 Task: Look for products in the category "Homeopathic Care" from Boericke & Tafel only.
Action: Mouse moved to (268, 137)
Screenshot: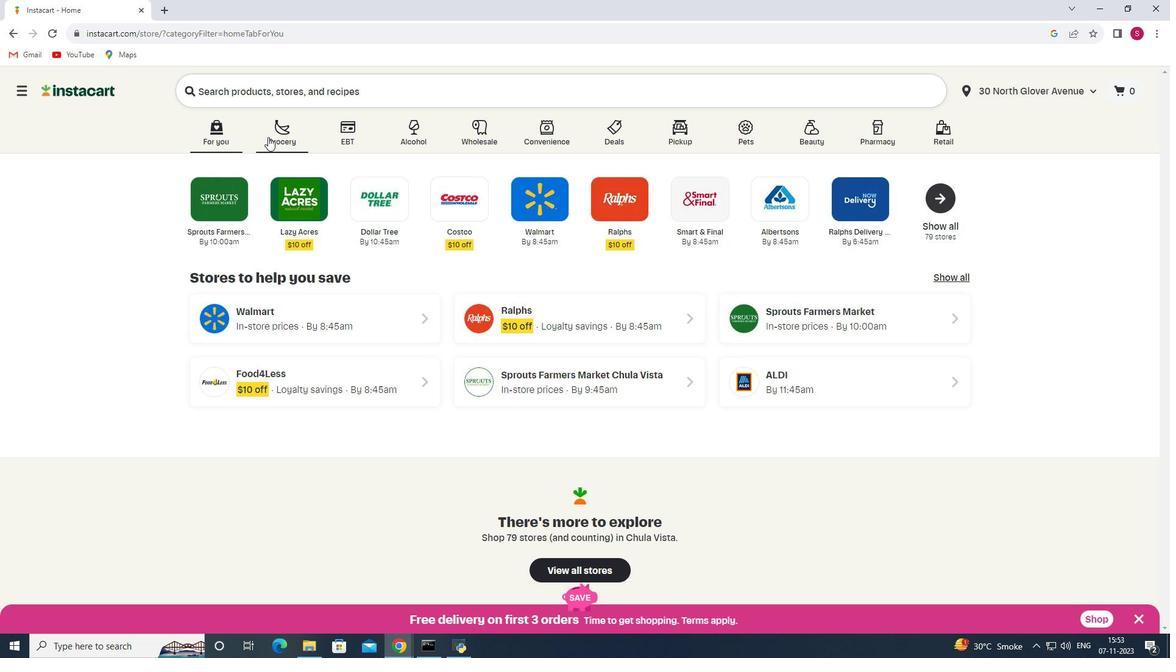 
Action: Mouse pressed left at (268, 137)
Screenshot: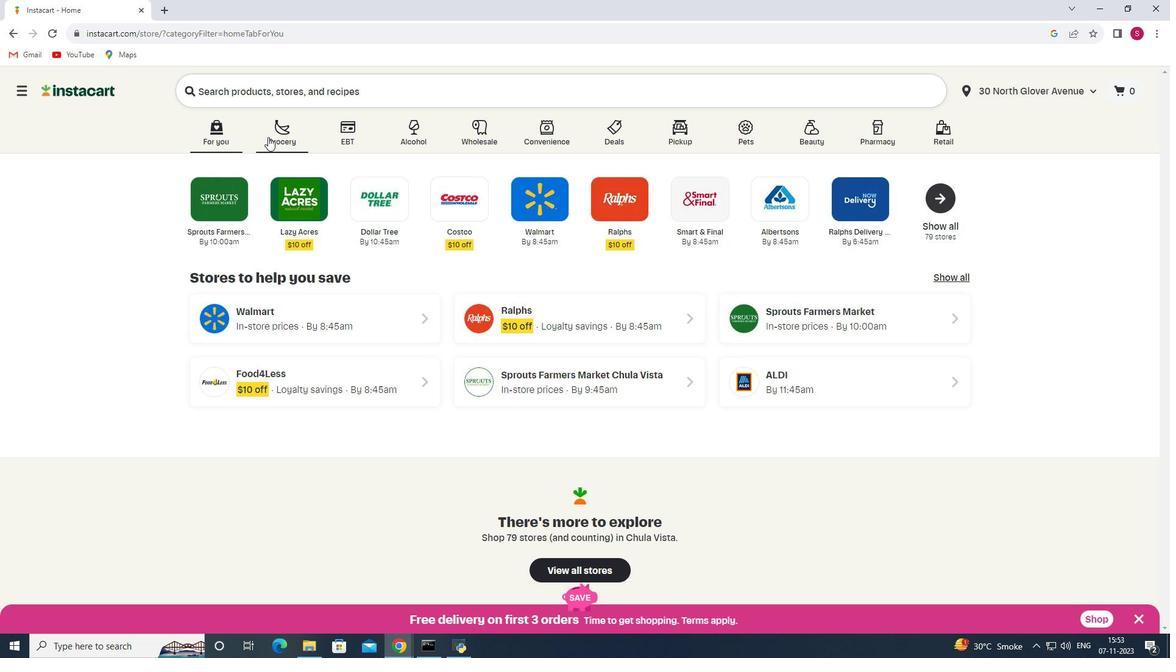 
Action: Mouse moved to (301, 225)
Screenshot: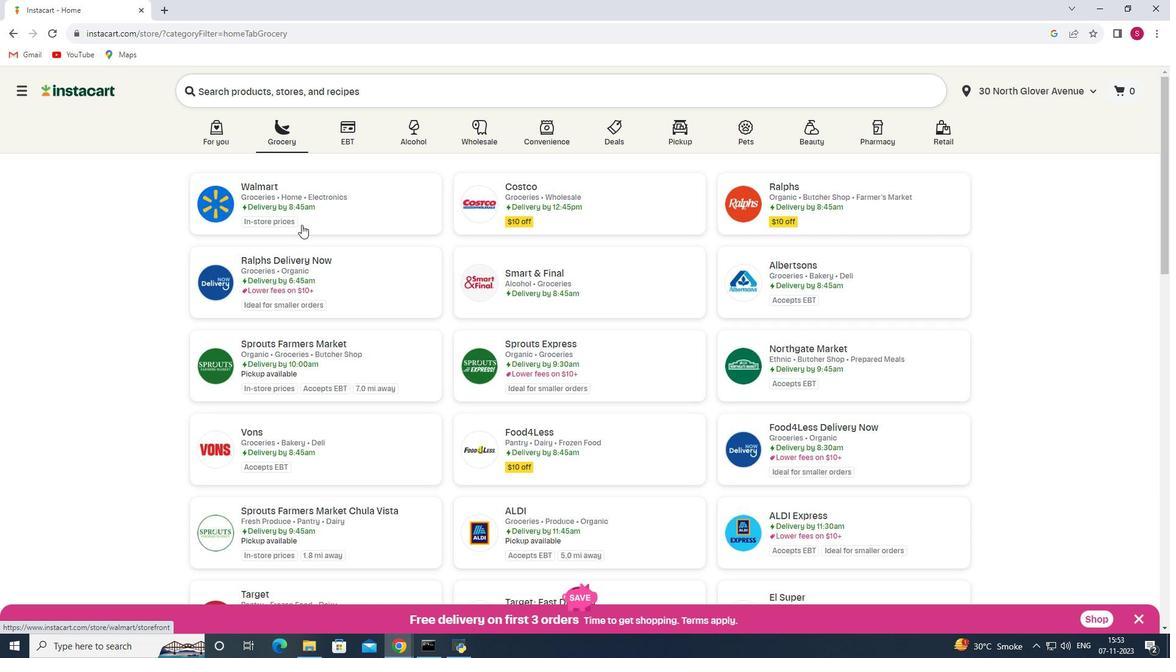 
Action: Mouse scrolled (301, 224) with delta (0, 0)
Screenshot: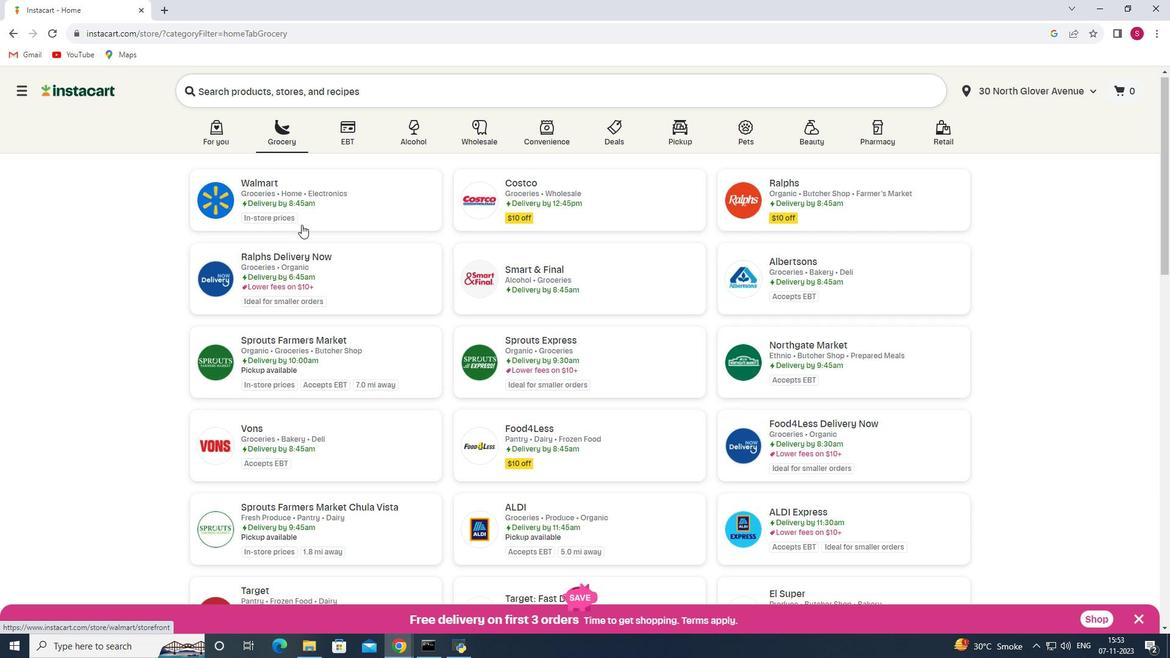 
Action: Mouse moved to (300, 281)
Screenshot: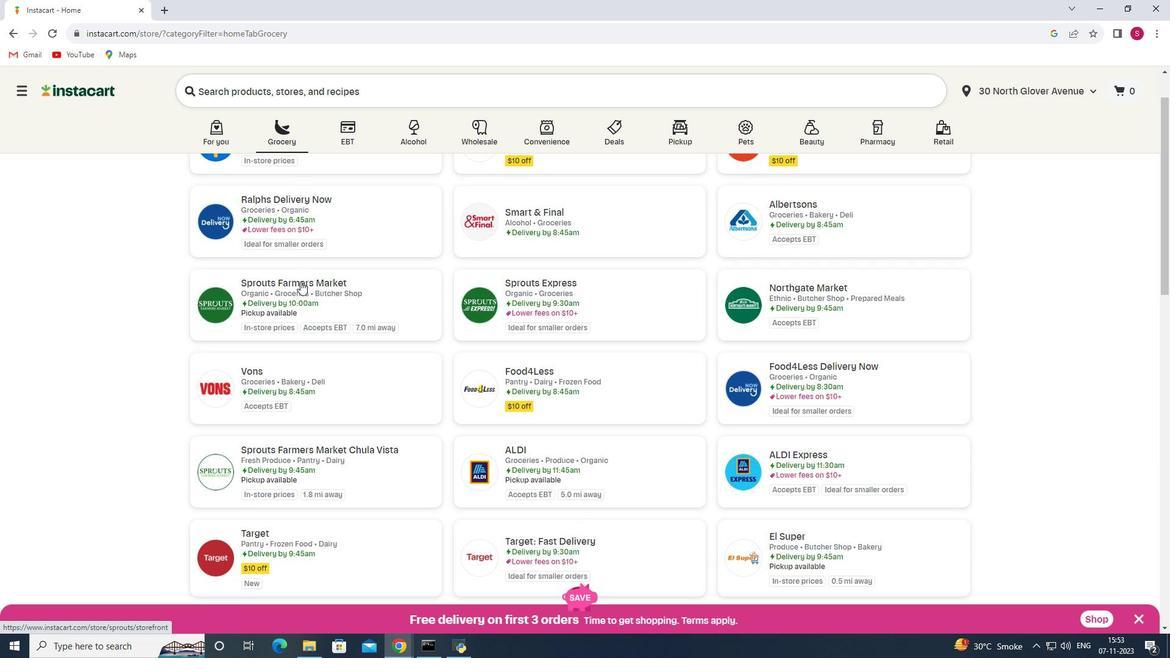 
Action: Mouse pressed left at (300, 281)
Screenshot: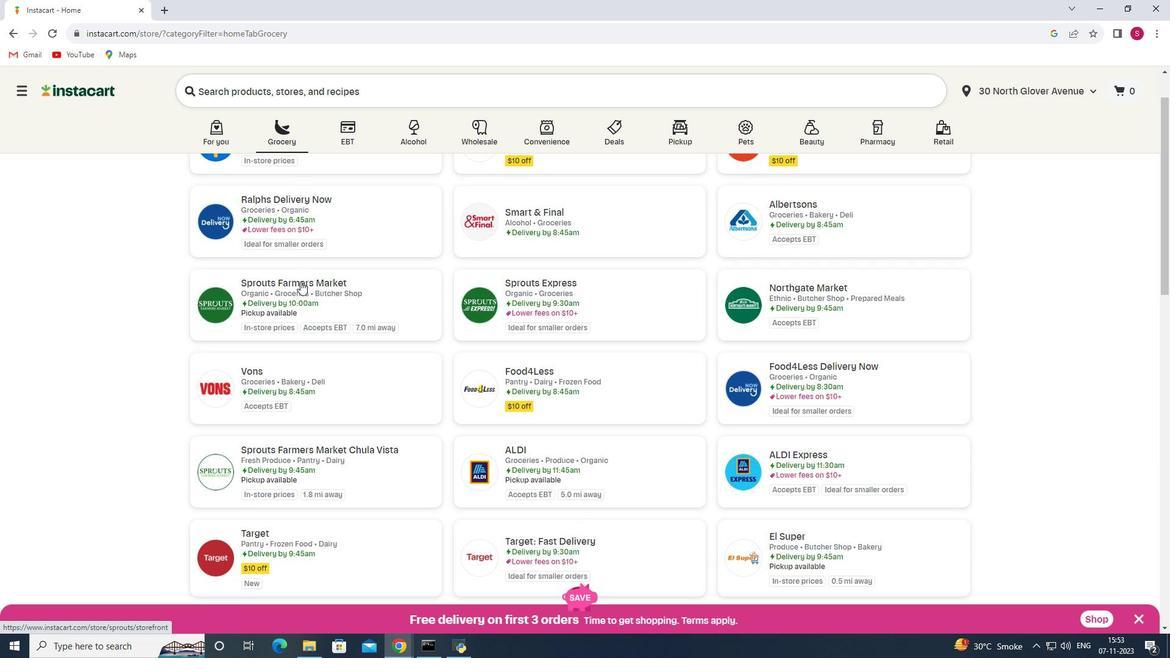 
Action: Mouse moved to (91, 314)
Screenshot: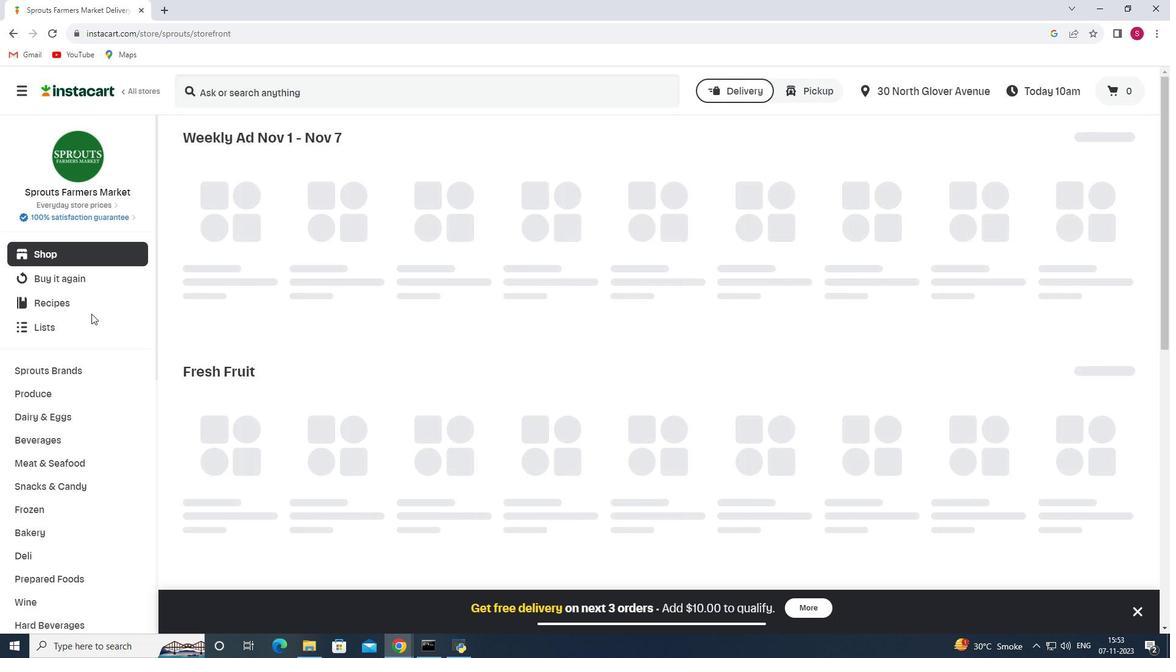 
Action: Mouse scrolled (91, 313) with delta (0, 0)
Screenshot: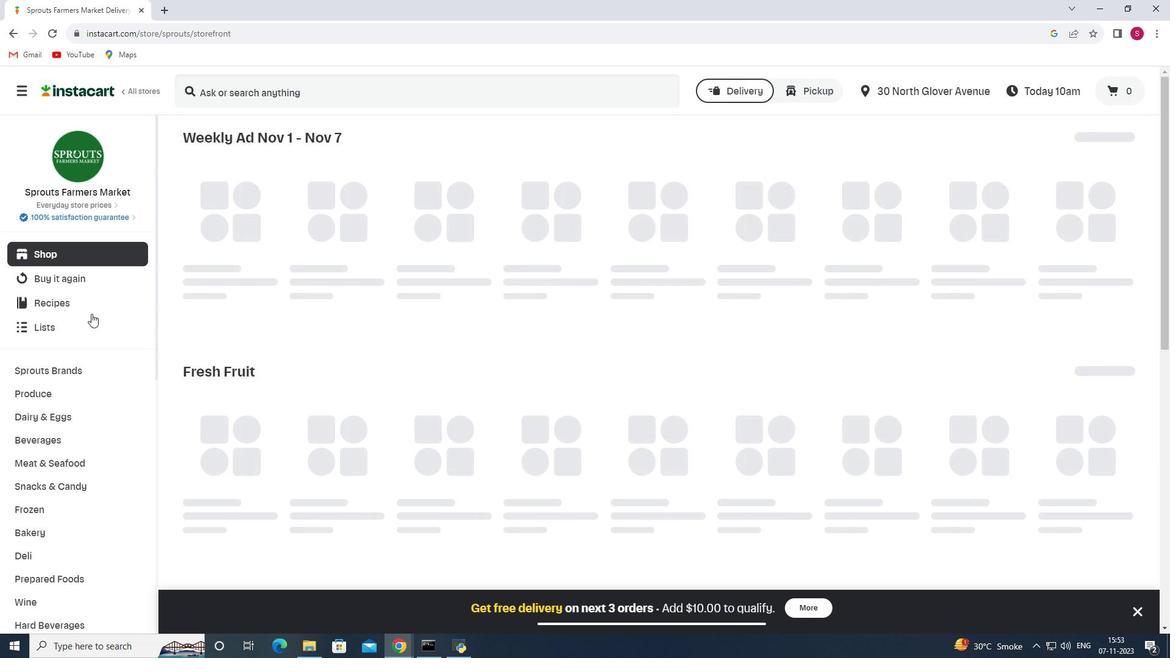 
Action: Mouse scrolled (91, 313) with delta (0, 0)
Screenshot: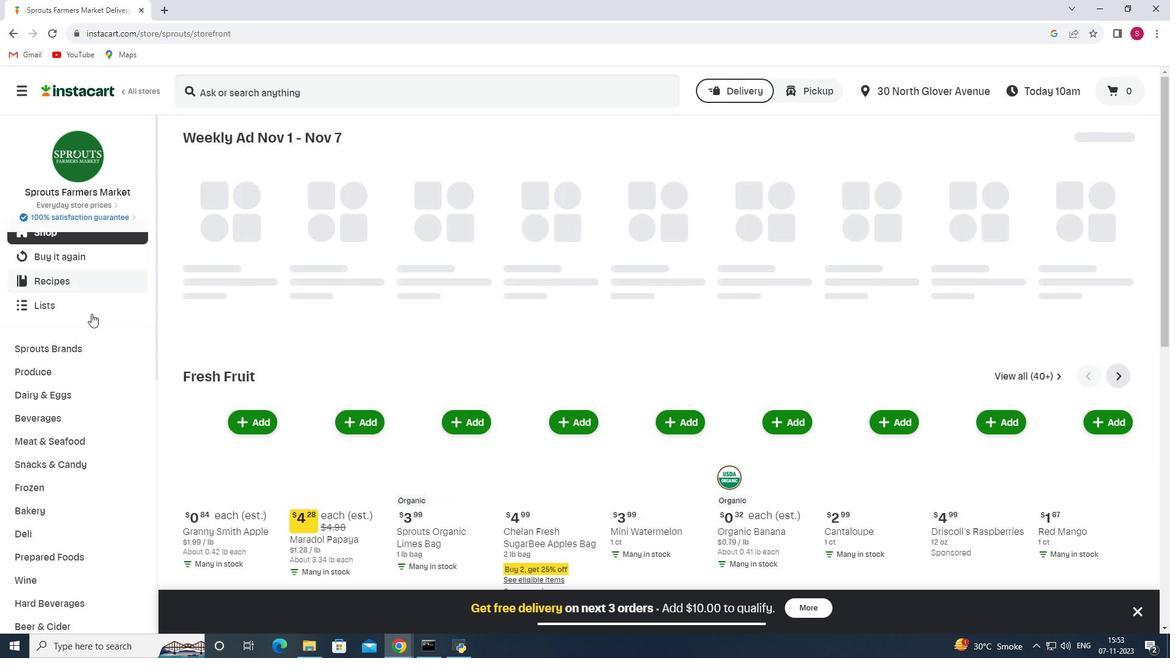 
Action: Mouse moved to (87, 318)
Screenshot: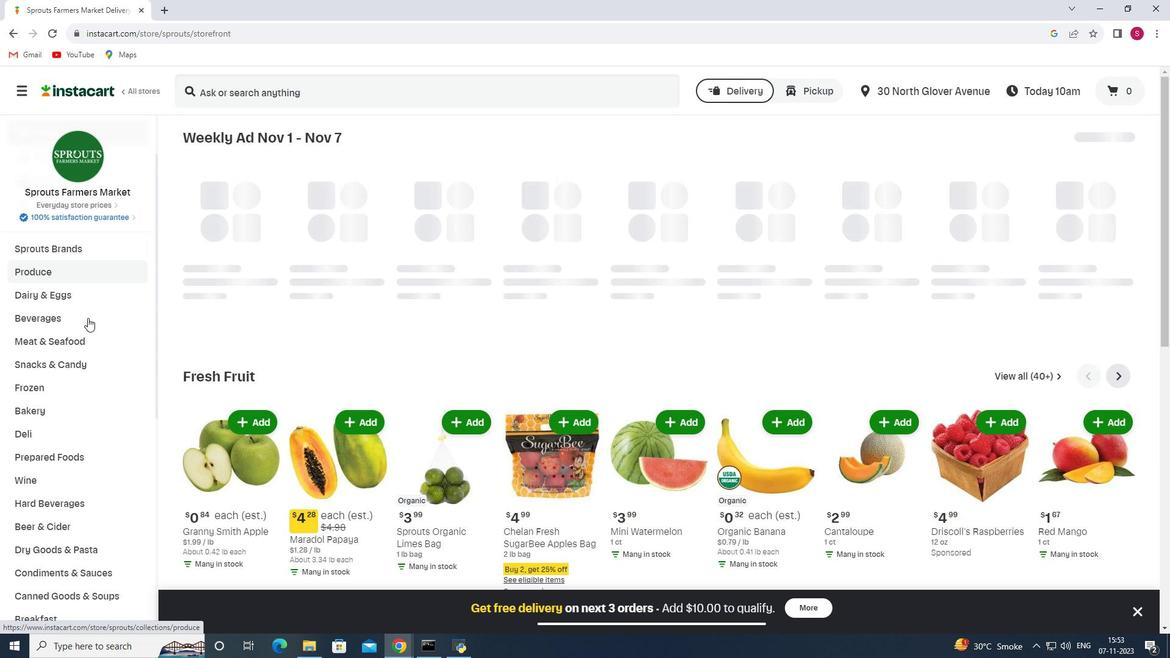 
Action: Mouse scrolled (87, 317) with delta (0, 0)
Screenshot: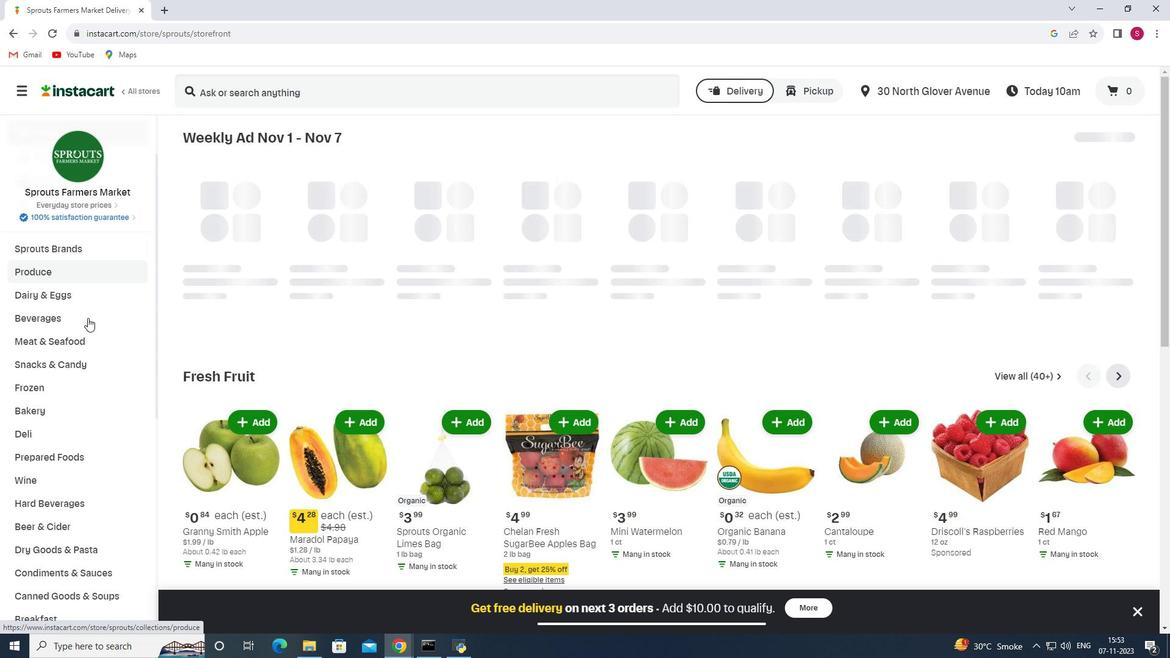 
Action: Mouse moved to (86, 320)
Screenshot: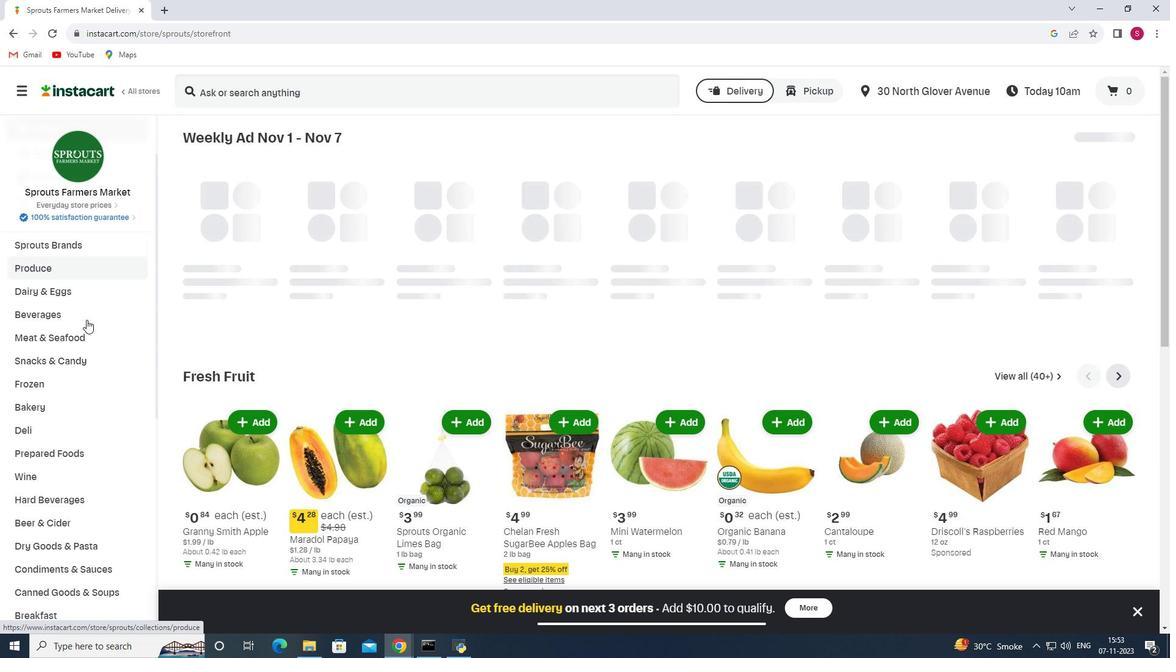 
Action: Mouse scrolled (86, 319) with delta (0, 0)
Screenshot: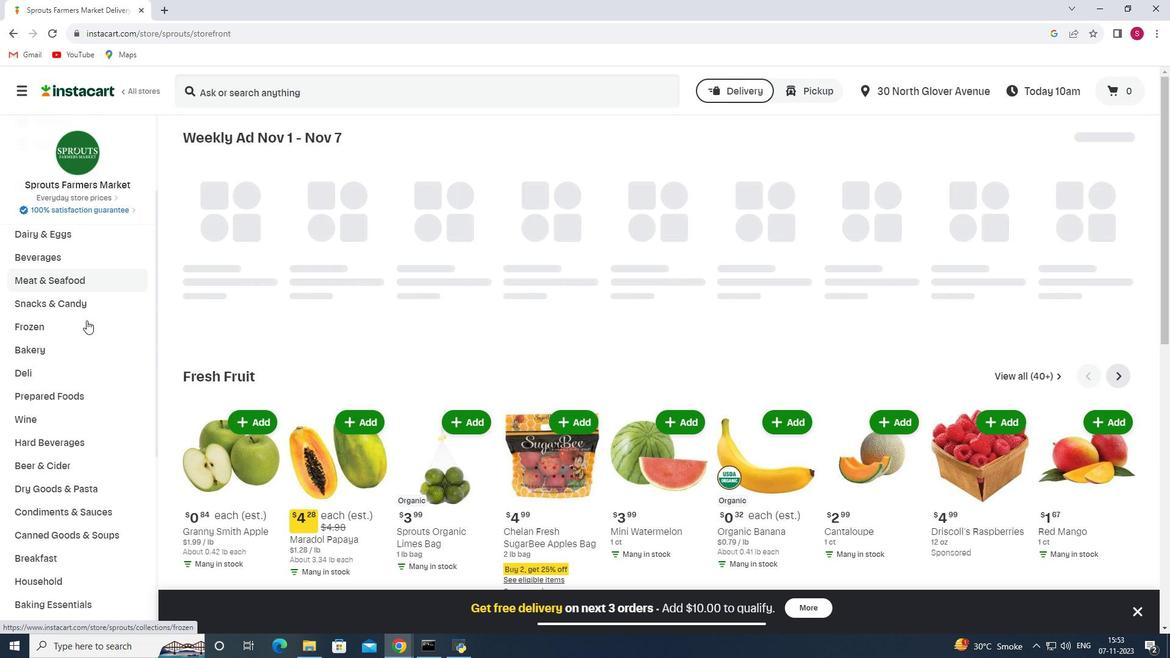
Action: Mouse moved to (86, 320)
Screenshot: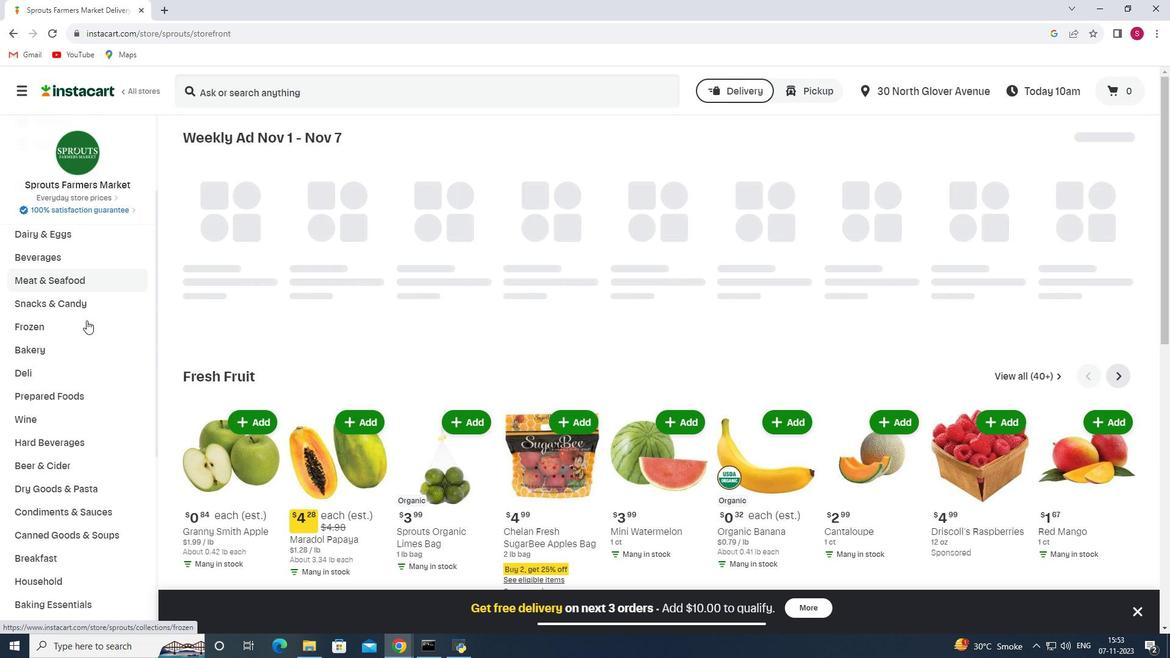 
Action: Mouse scrolled (86, 320) with delta (0, 0)
Screenshot: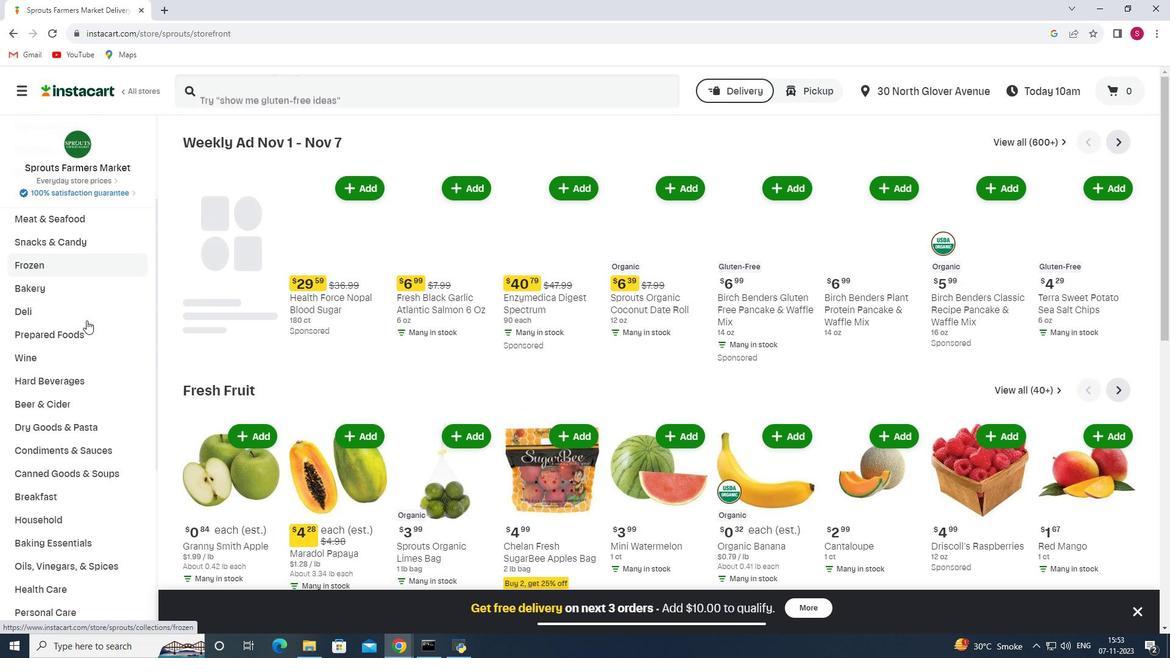 
Action: Mouse moved to (87, 323)
Screenshot: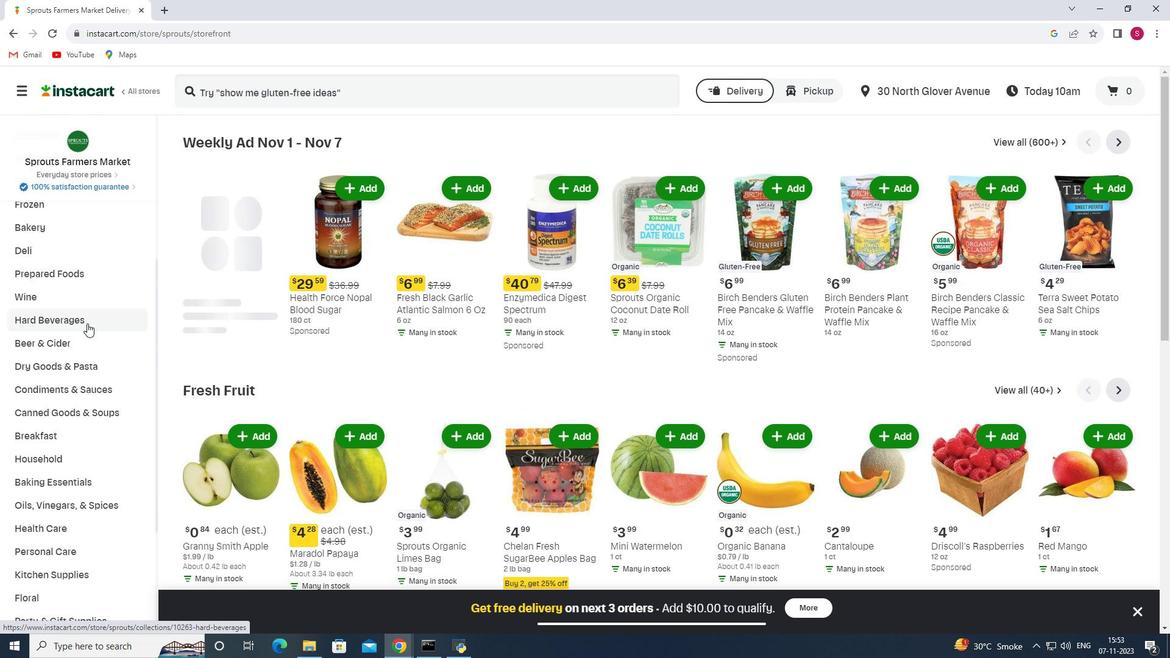 
Action: Mouse scrolled (87, 323) with delta (0, 0)
Screenshot: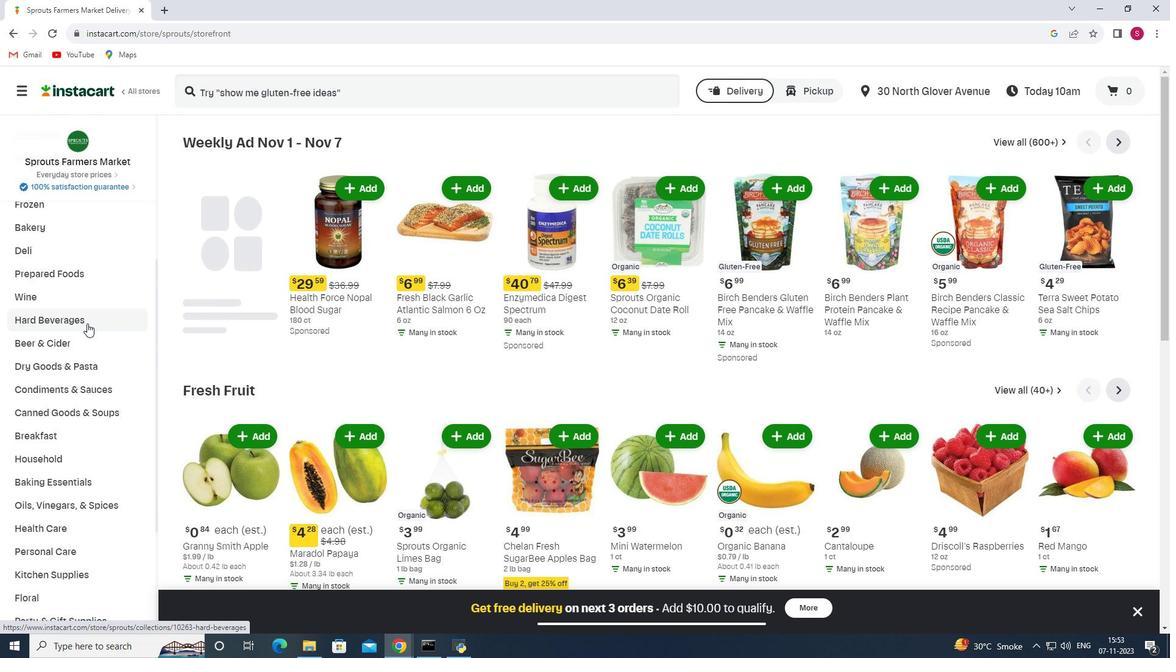 
Action: Mouse scrolled (87, 323) with delta (0, 0)
Screenshot: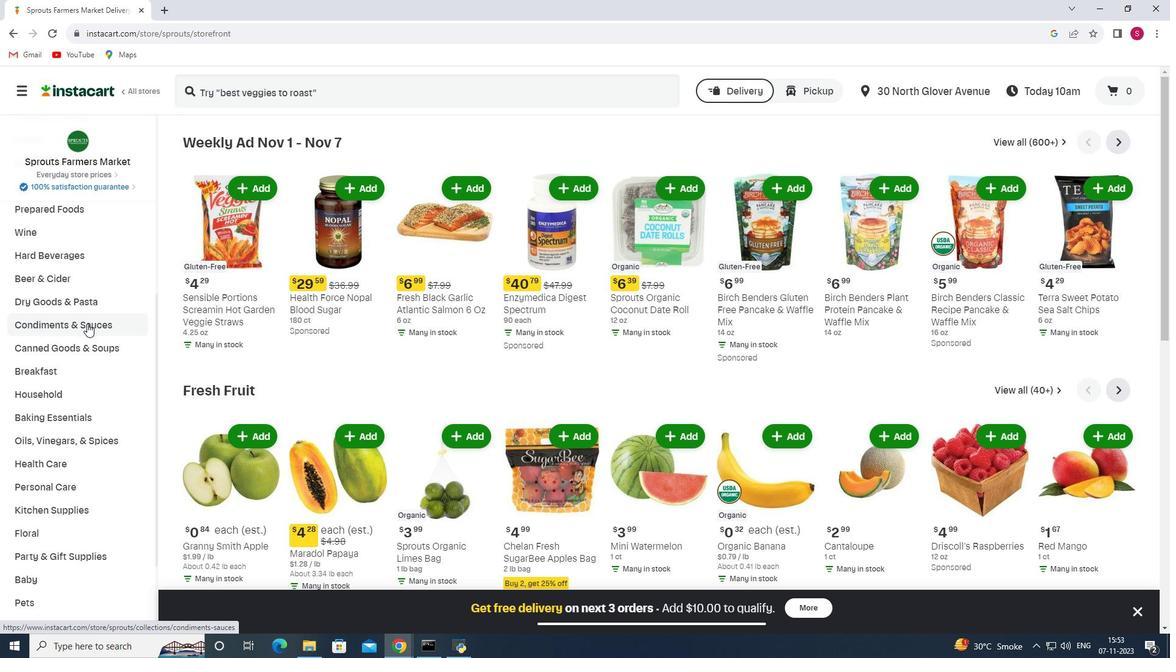 
Action: Mouse scrolled (87, 323) with delta (0, 0)
Screenshot: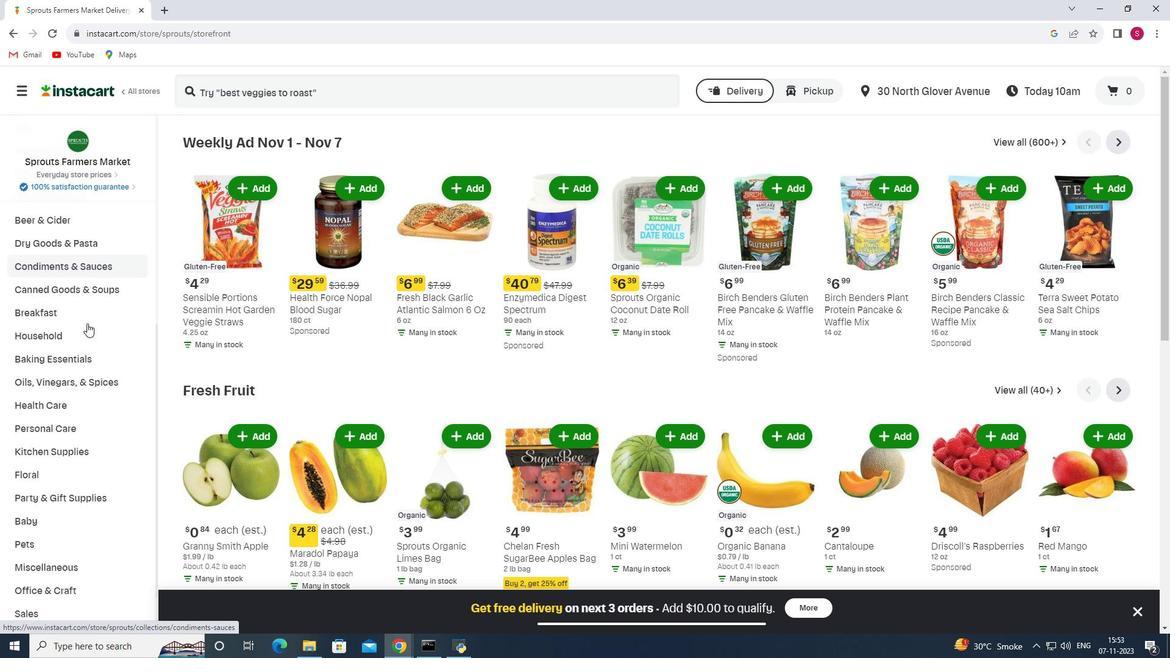 
Action: Mouse moved to (43, 350)
Screenshot: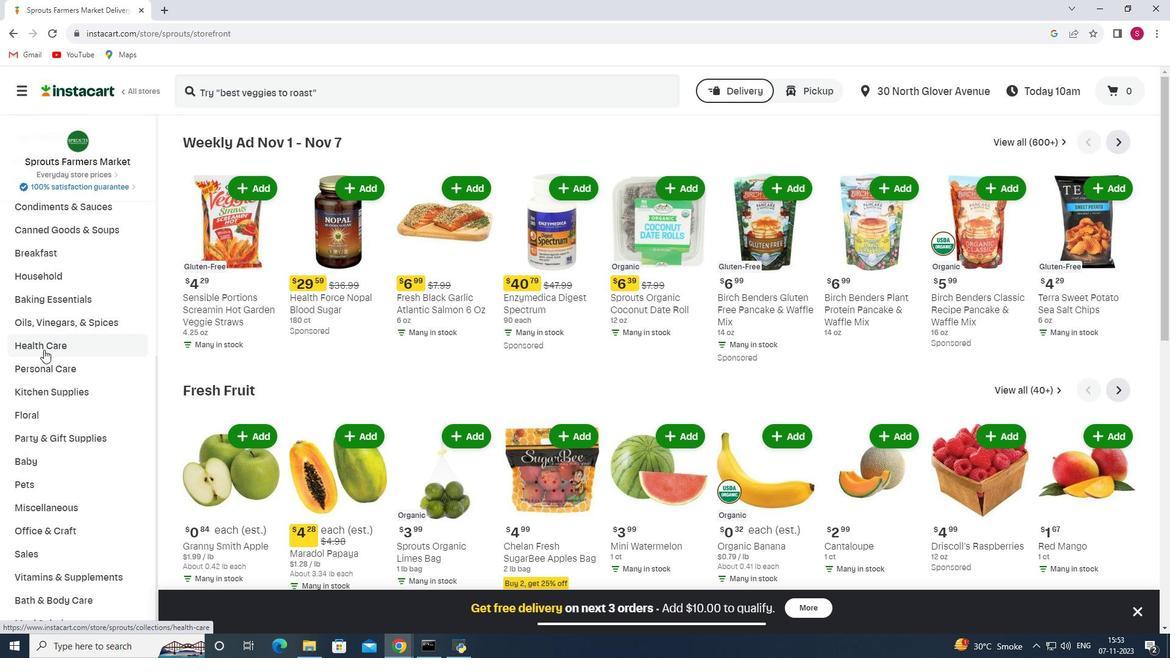 
Action: Mouse pressed left at (43, 350)
Screenshot: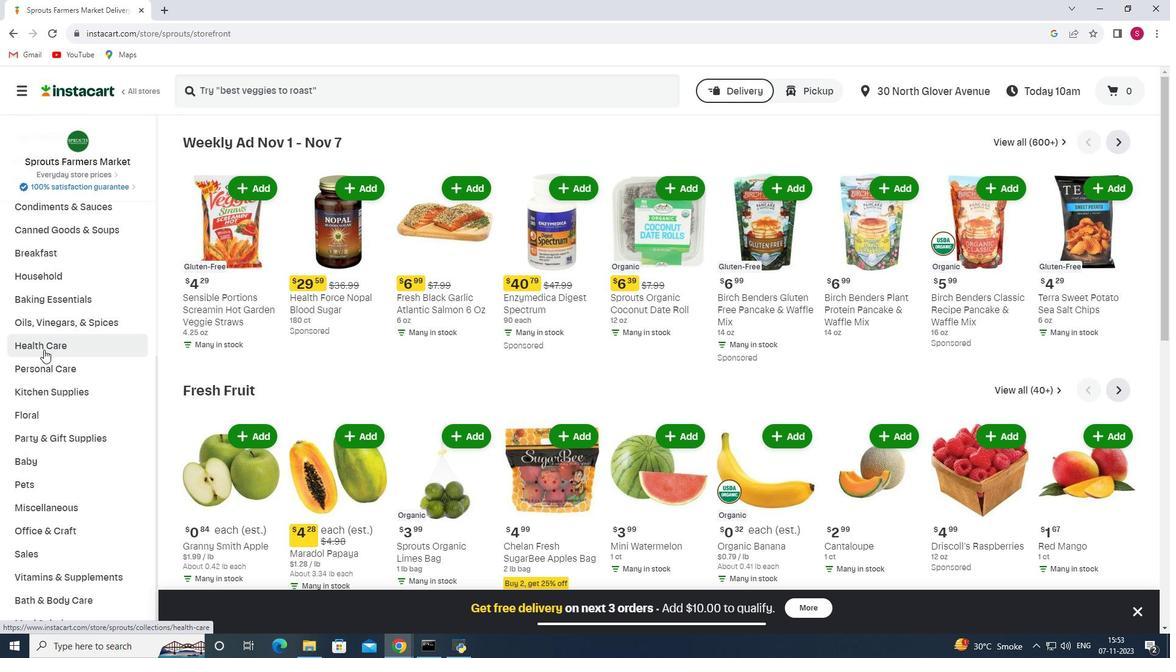 
Action: Mouse moved to (448, 173)
Screenshot: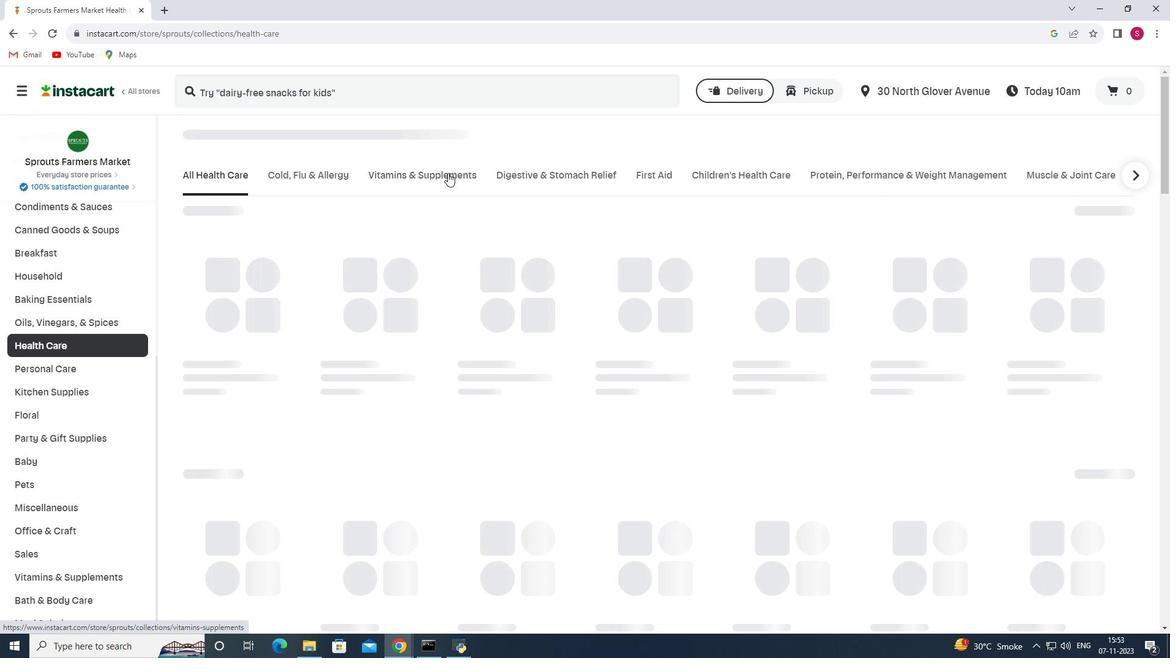 
Action: Mouse pressed left at (448, 173)
Screenshot: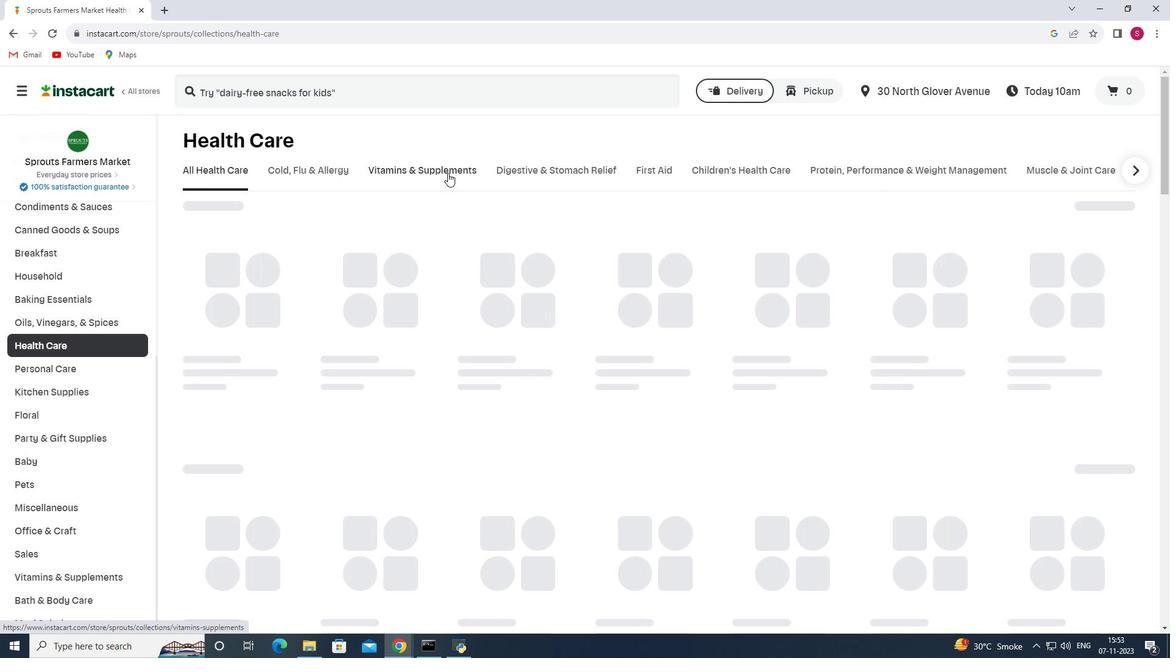 
Action: Mouse moved to (987, 227)
Screenshot: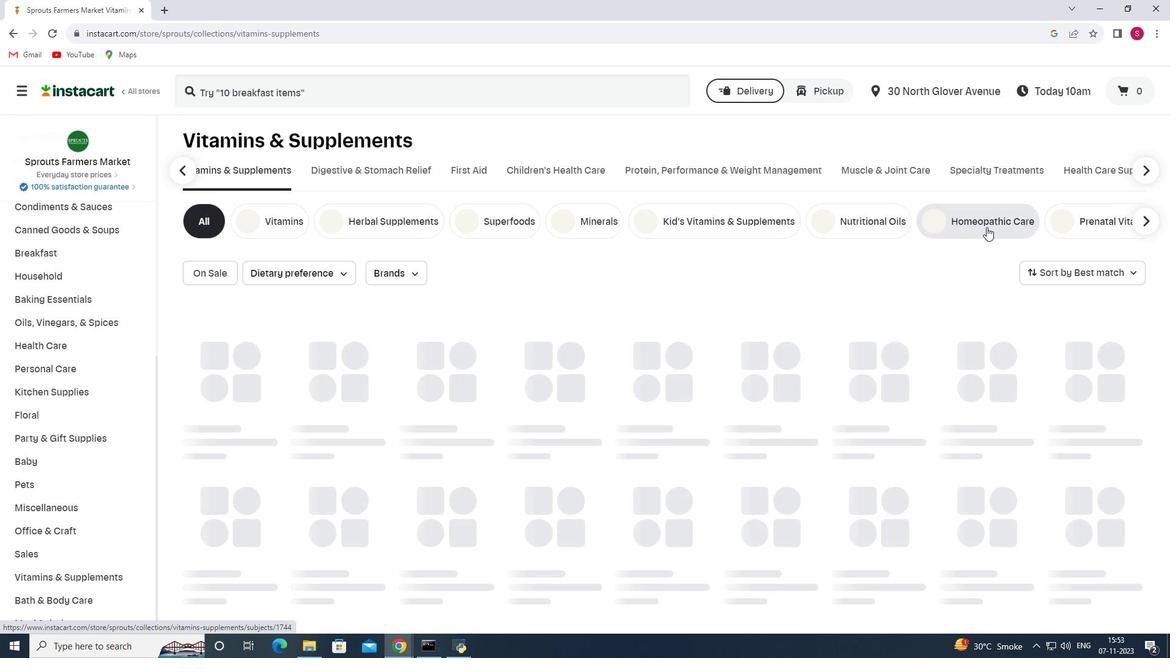 
Action: Mouse pressed left at (987, 227)
Screenshot: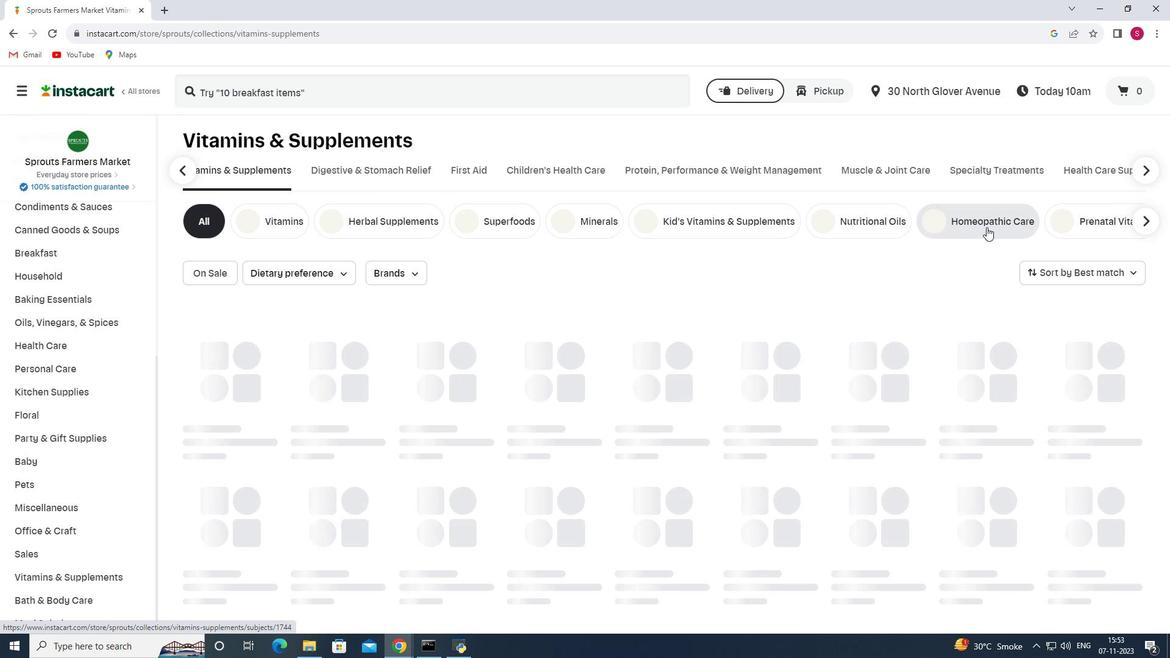 
Action: Mouse moved to (292, 275)
Screenshot: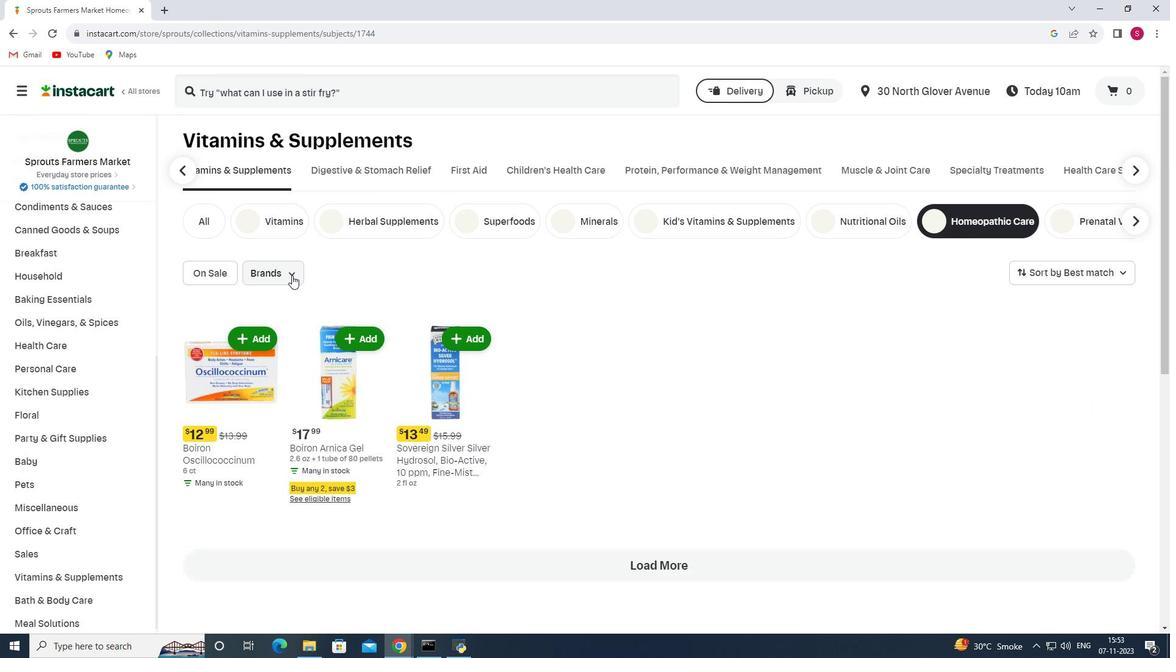 
Action: Mouse pressed left at (292, 275)
Screenshot: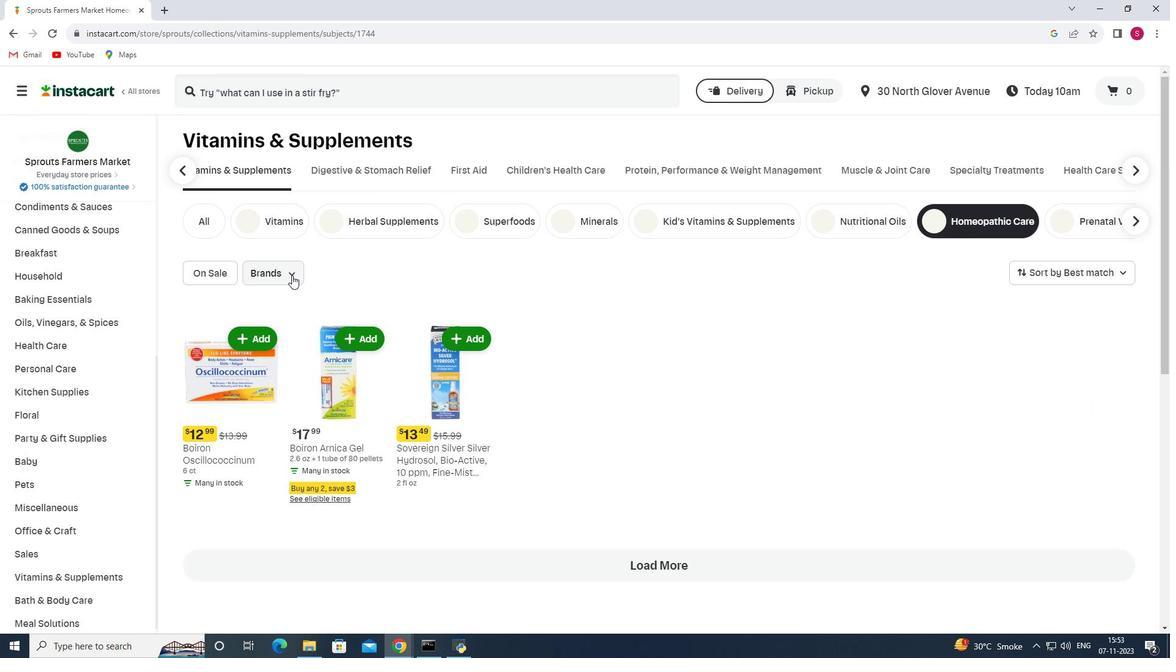 
Action: Mouse moved to (294, 302)
Screenshot: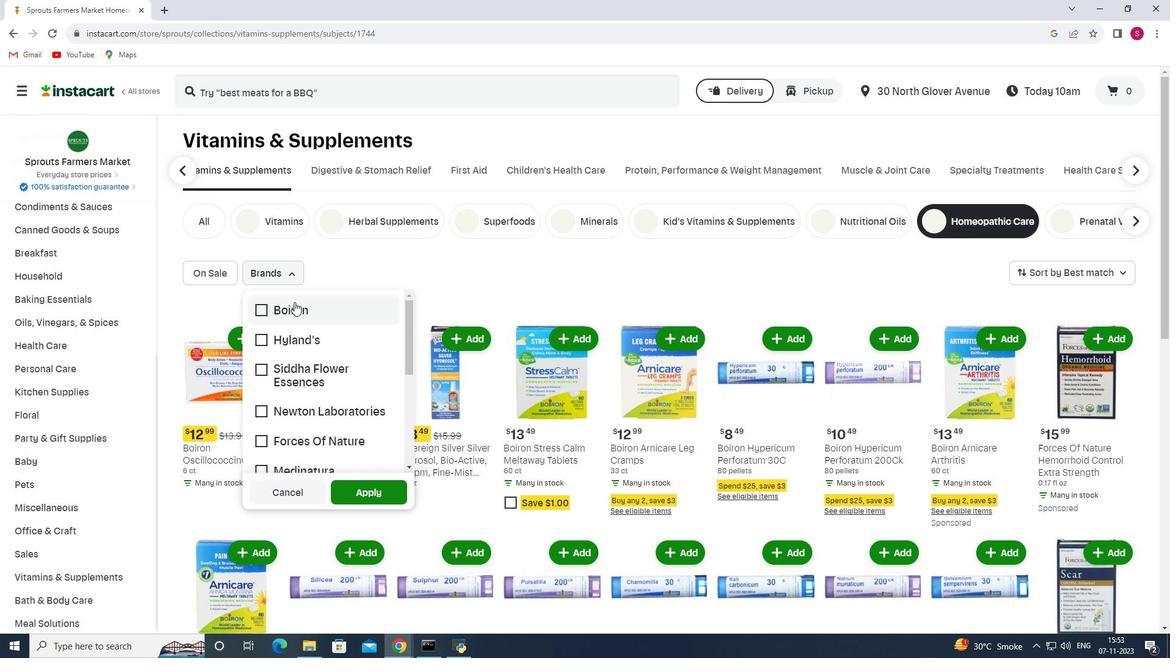 
Action: Mouse scrolled (294, 301) with delta (0, 0)
Screenshot: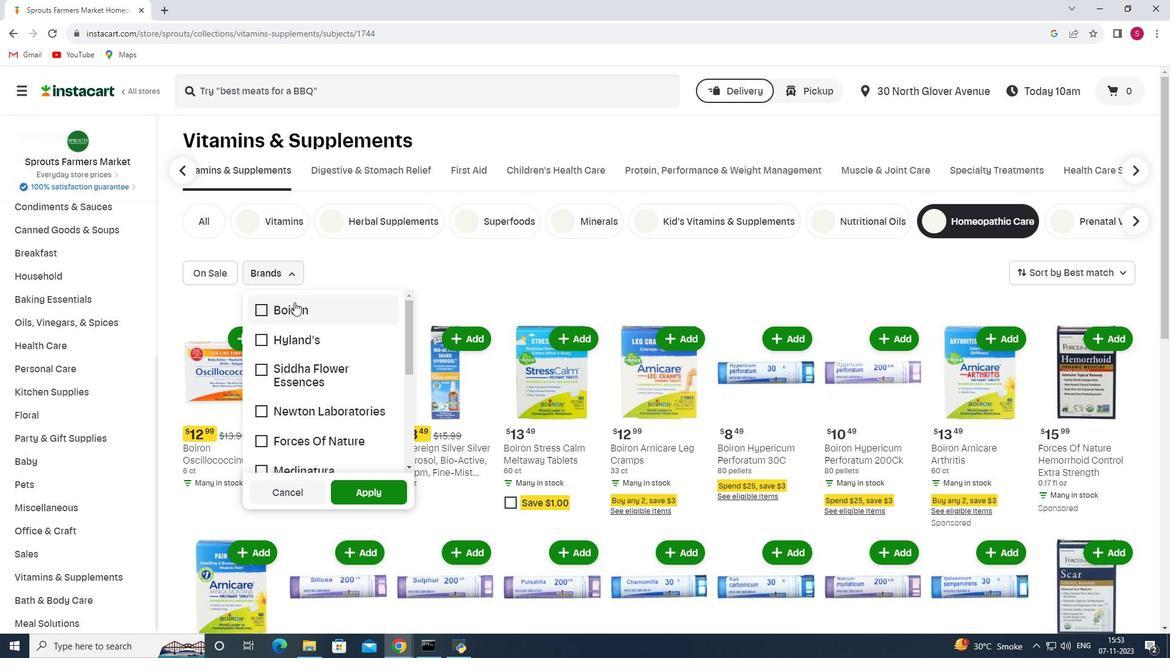
Action: Mouse scrolled (294, 301) with delta (0, 0)
Screenshot: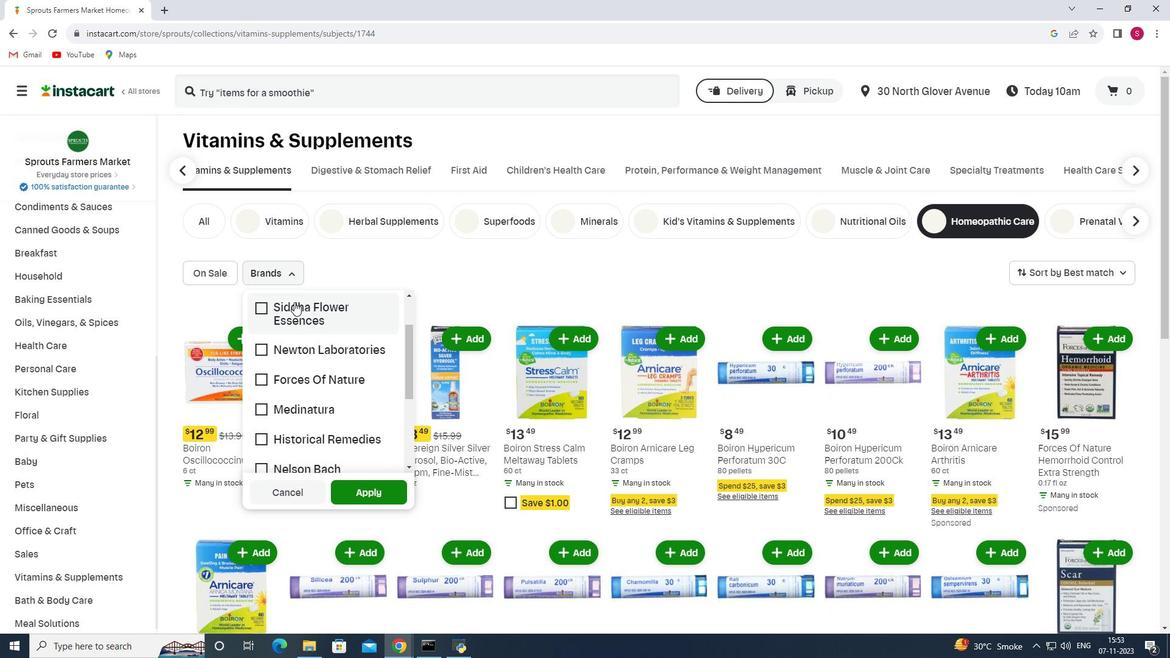 
Action: Mouse scrolled (294, 301) with delta (0, 0)
Screenshot: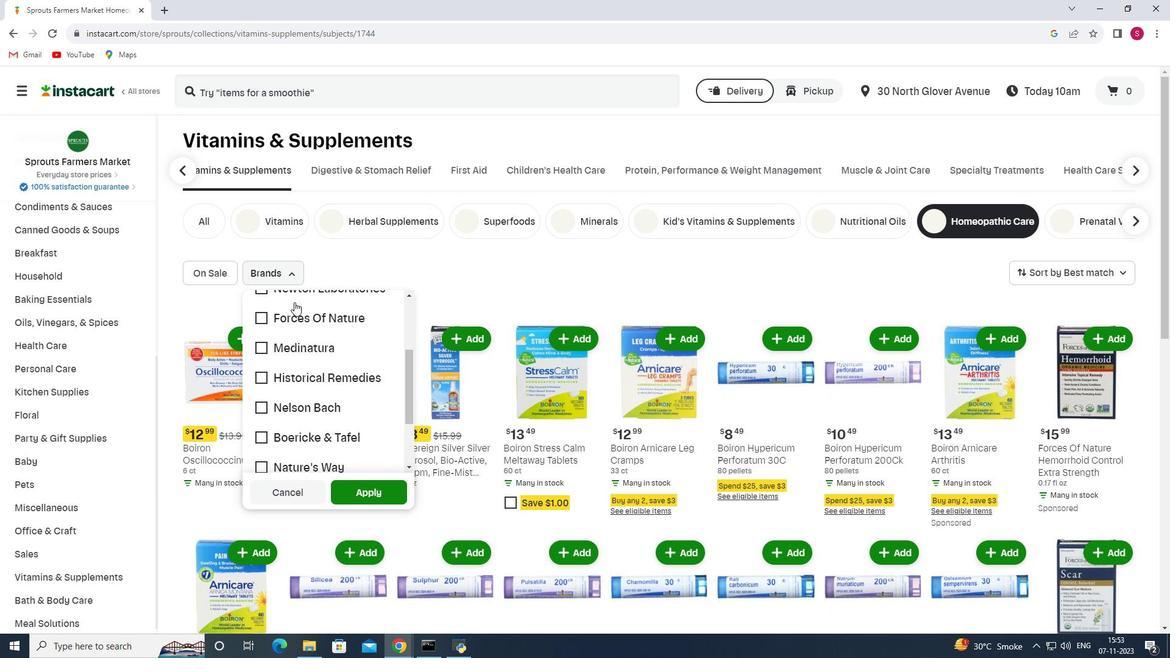 
Action: Mouse moved to (264, 375)
Screenshot: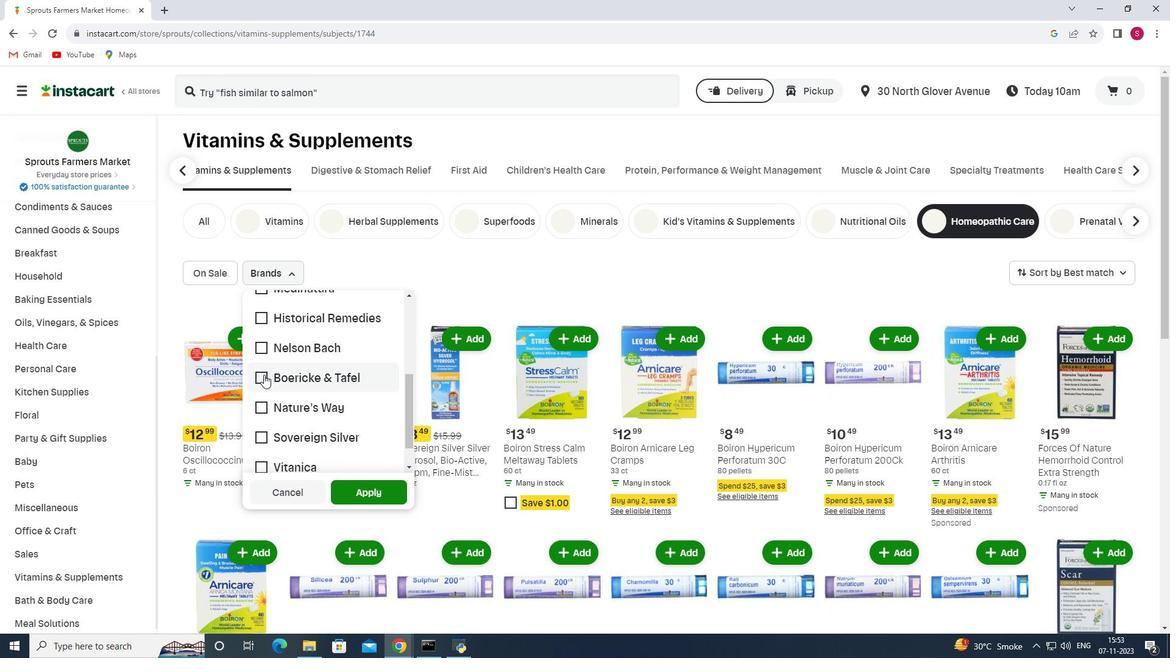 
Action: Mouse pressed left at (264, 375)
Screenshot: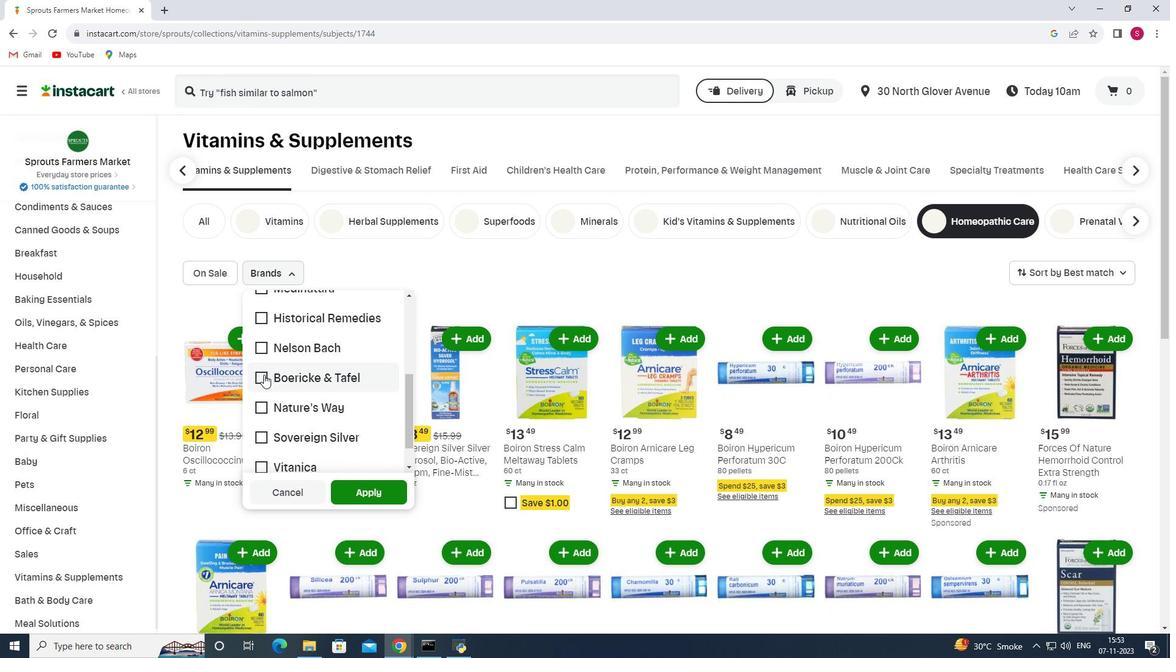 
Action: Mouse moved to (362, 488)
Screenshot: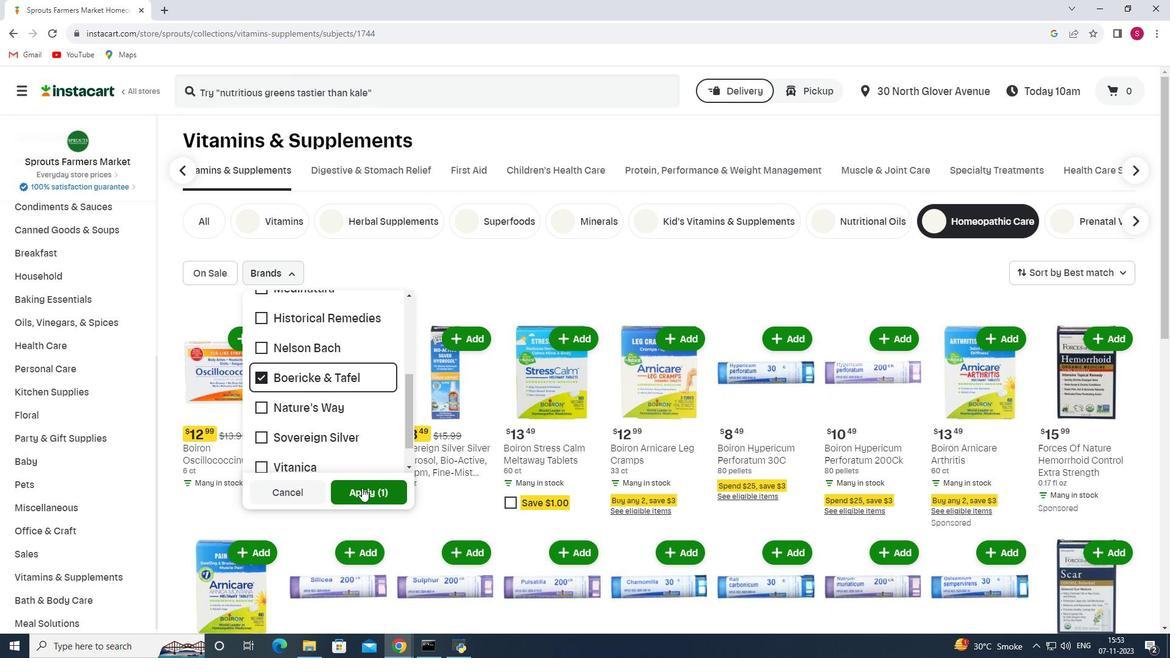 
Action: Mouse pressed left at (362, 488)
Screenshot: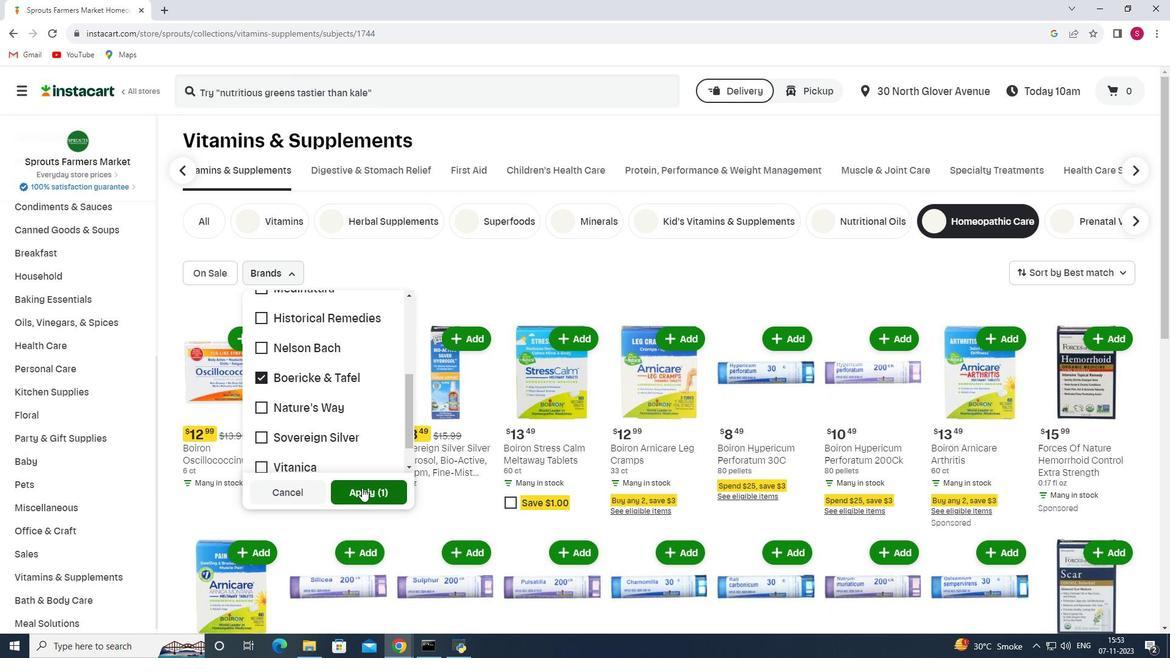 
